 Task: Create a section Agile Achievers and in the section, add a milestone Mobile App Development in the project AdvantEdge
Action: Mouse moved to (63, 73)
Screenshot: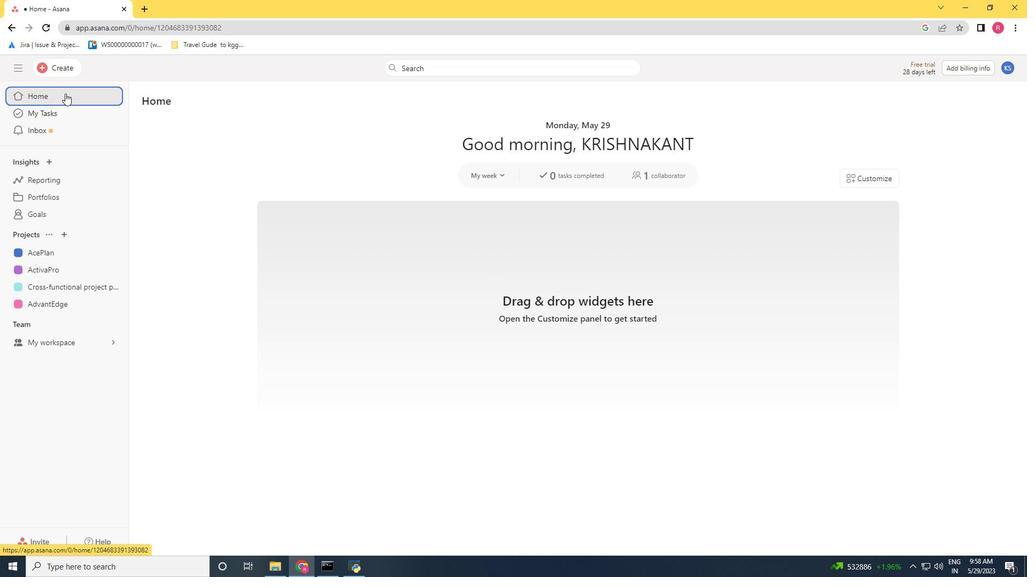 
Action: Mouse pressed left at (63, 73)
Screenshot: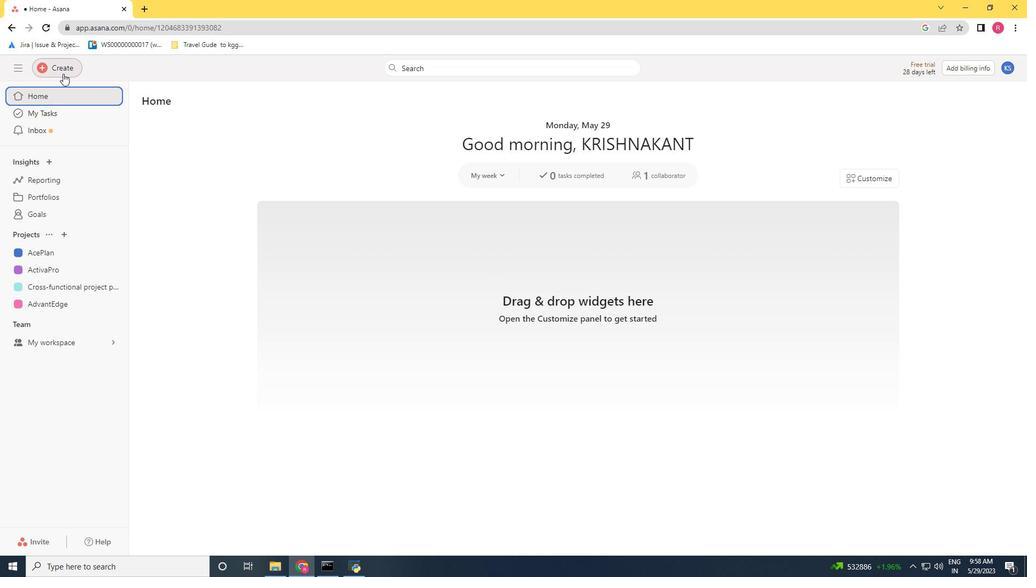 
Action: Mouse moved to (63, 72)
Screenshot: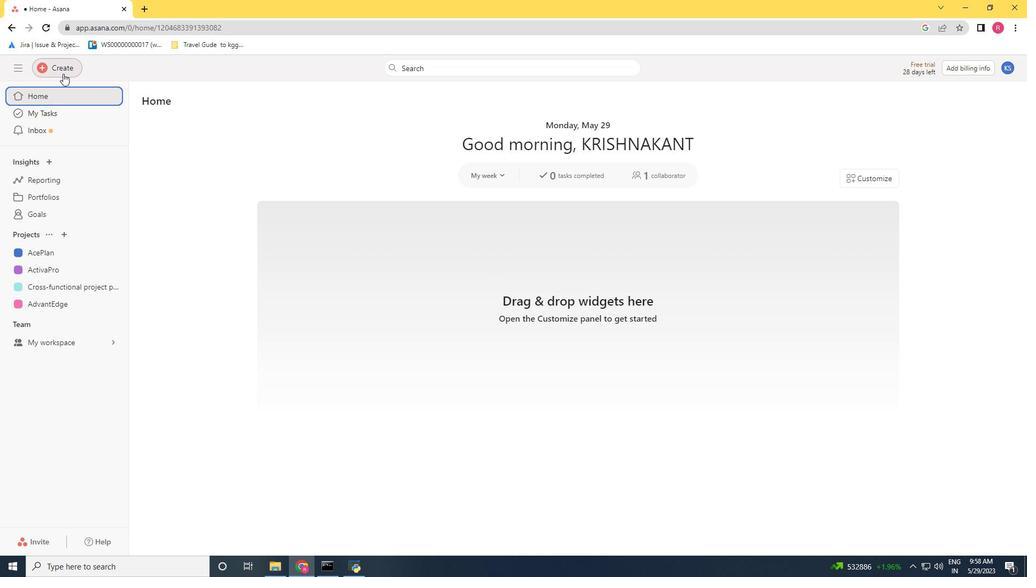 
Action: Mouse pressed left at (63, 72)
Screenshot: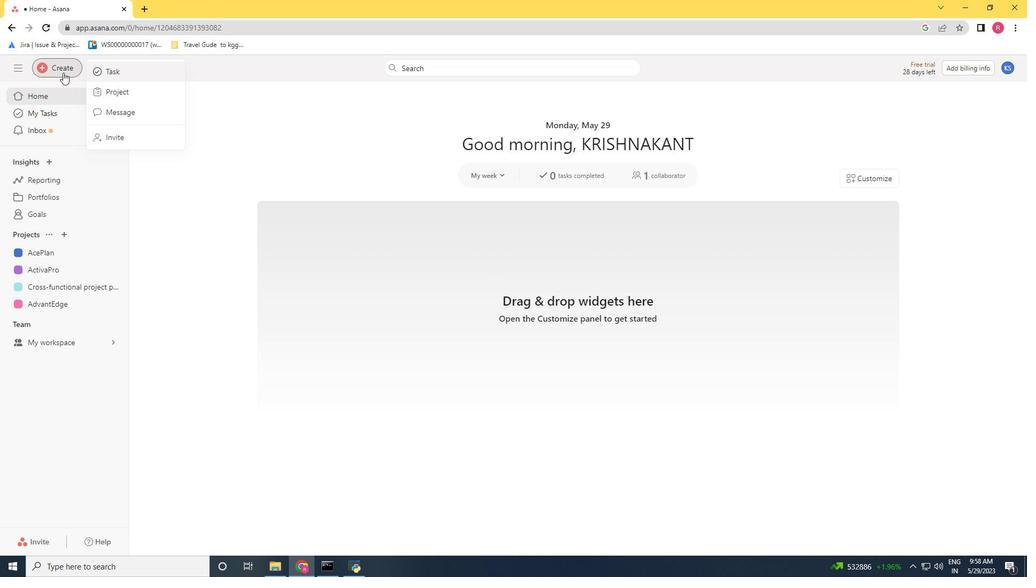 
Action: Mouse moved to (73, 311)
Screenshot: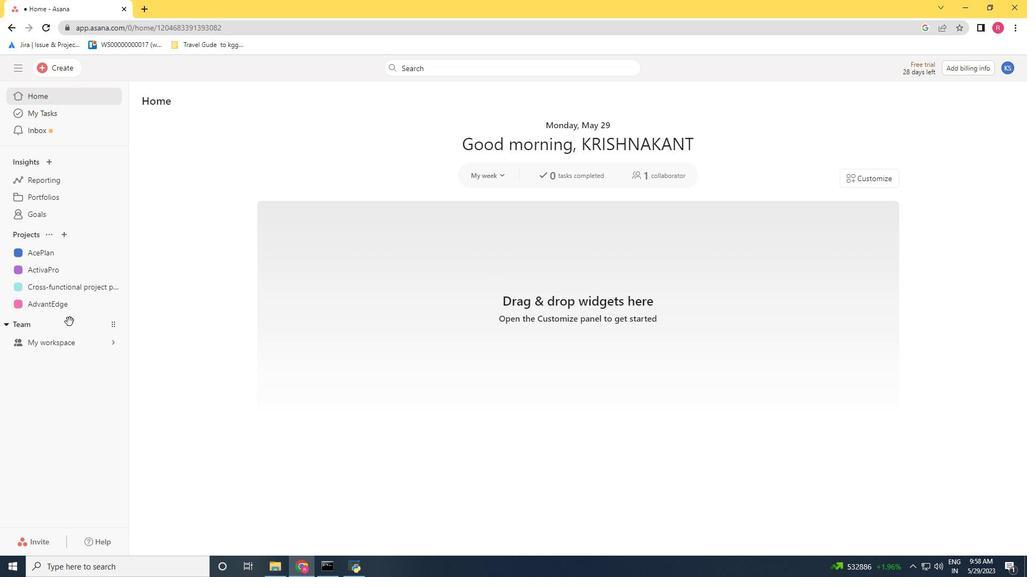 
Action: Mouse pressed left at (73, 311)
Screenshot: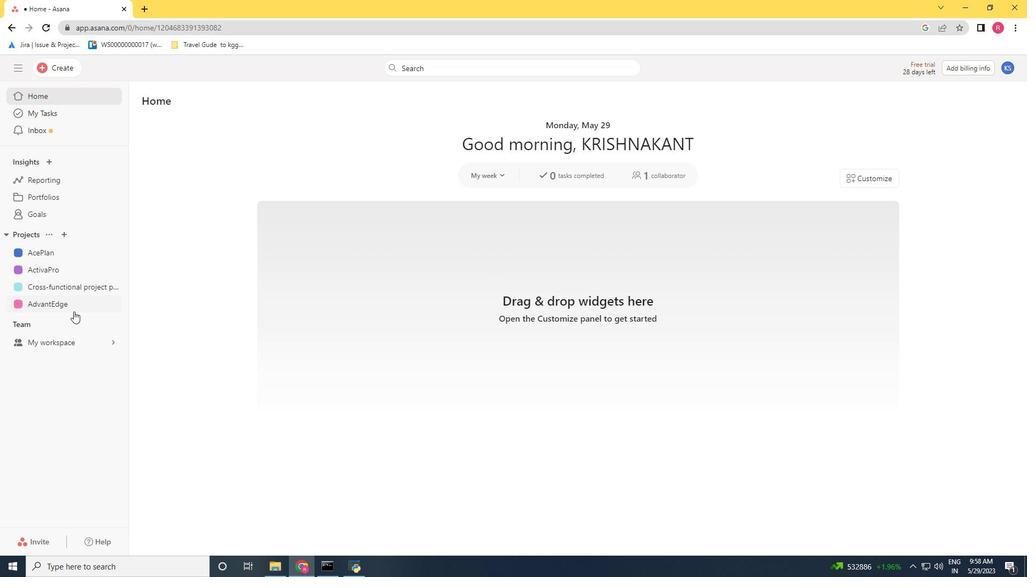 
Action: Mouse moved to (200, 484)
Screenshot: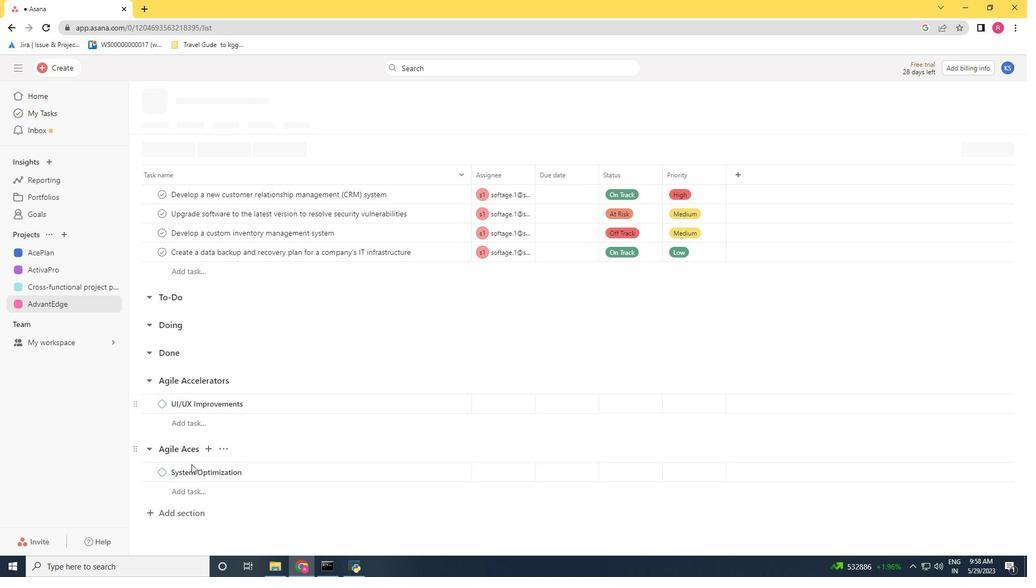 
Action: Mouse scrolled (200, 483) with delta (0, 0)
Screenshot: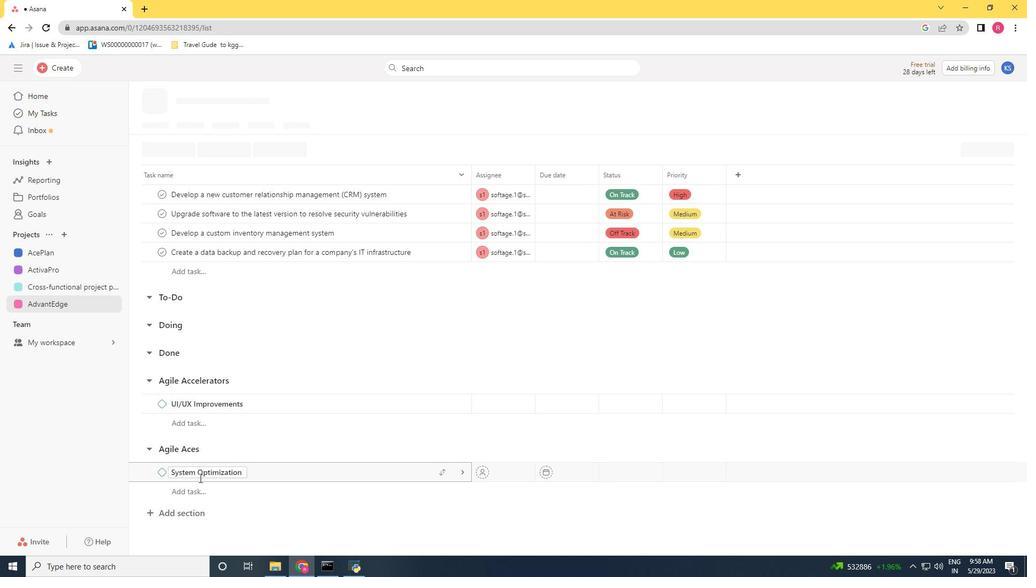 
Action: Mouse moved to (196, 499)
Screenshot: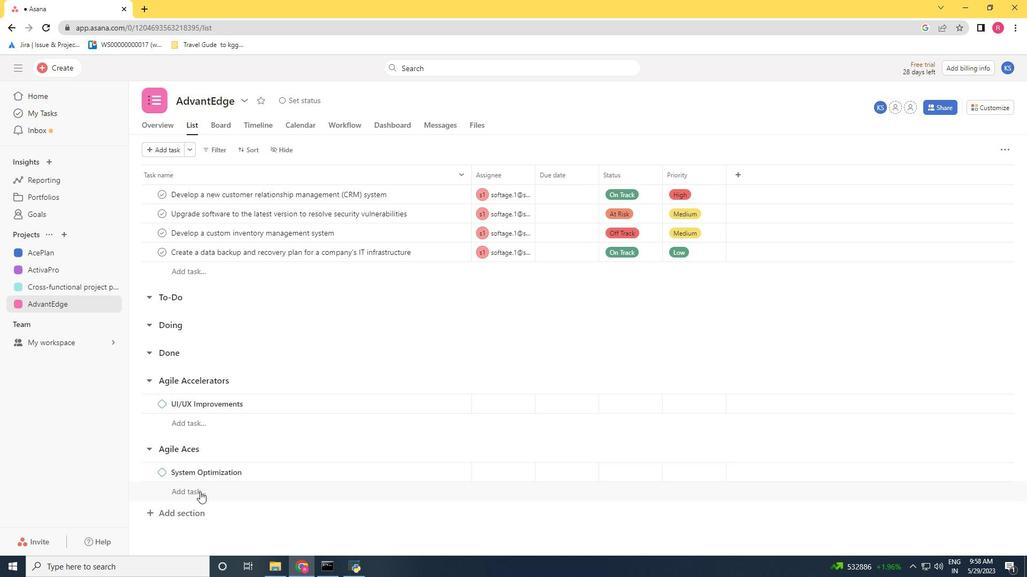 
Action: Mouse scrolled (200, 493) with delta (0, 0)
Screenshot: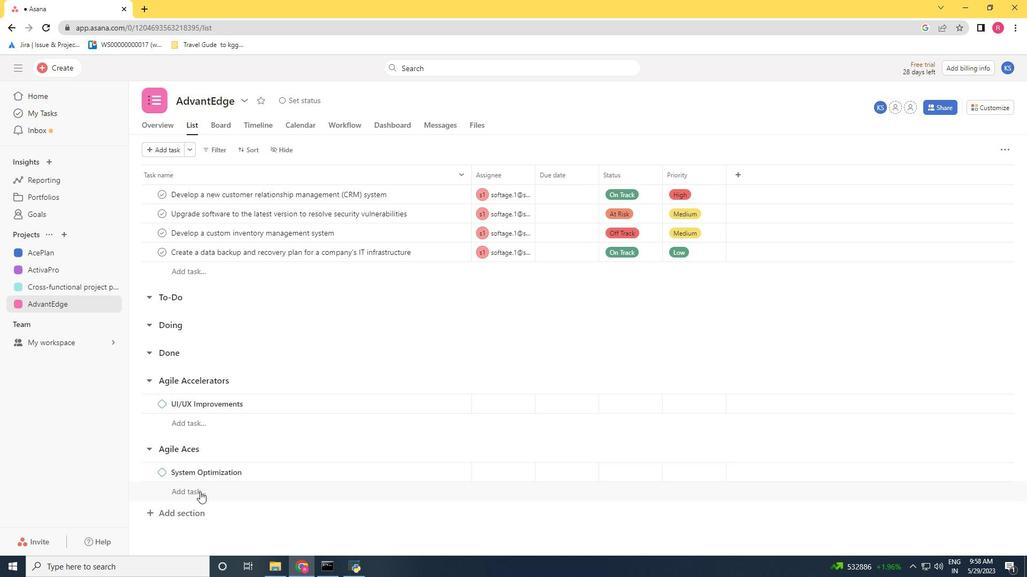 
Action: Mouse moved to (196, 499)
Screenshot: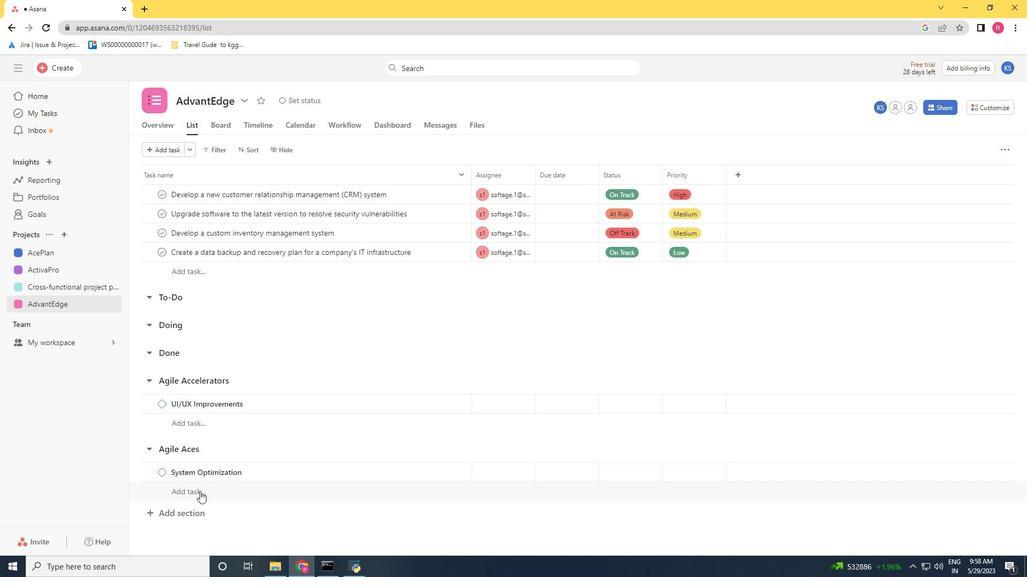 
Action: Mouse scrolled (199, 497) with delta (0, 0)
Screenshot: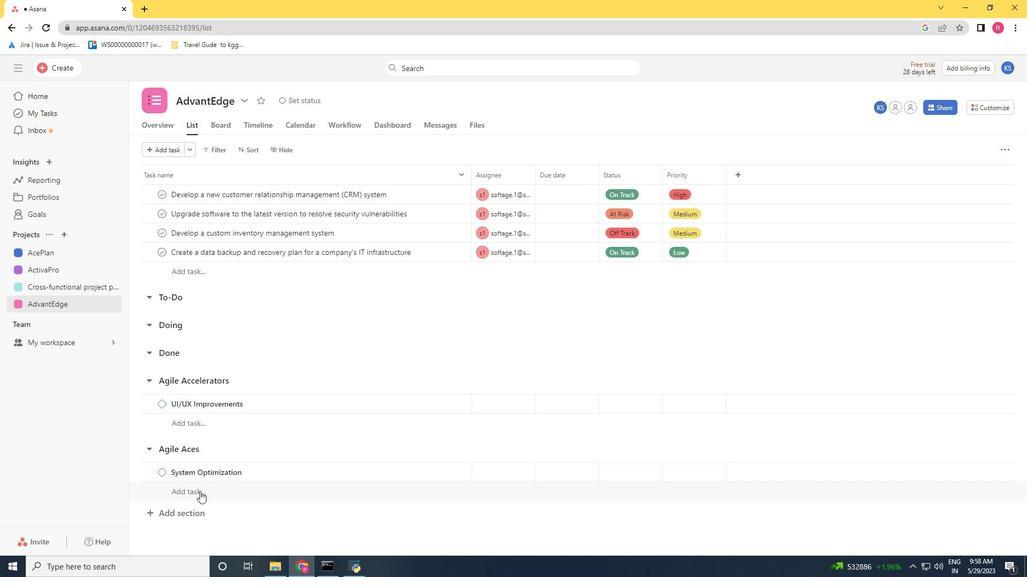 
Action: Mouse moved to (185, 513)
Screenshot: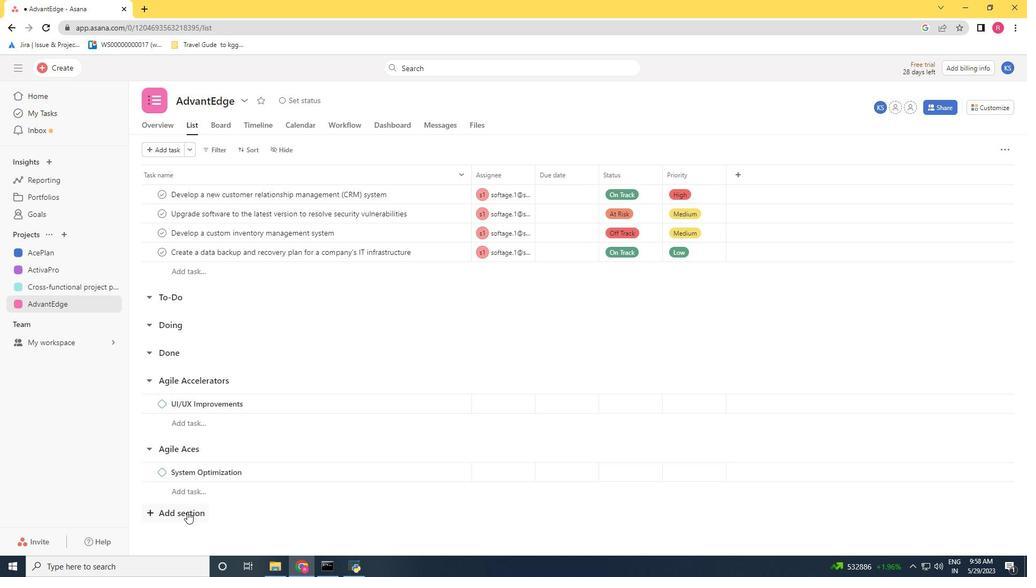 
Action: Mouse pressed left at (185, 513)
Screenshot: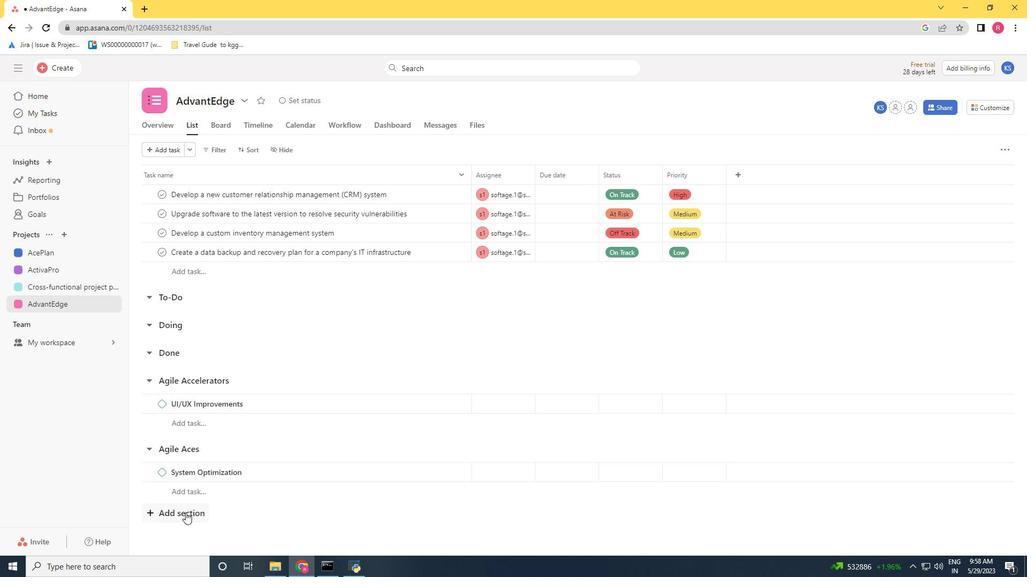 
Action: Key pressed <Key.shift>Agile<Key.space><Key.space><Key.shift>Achievers<Key.enter>
Screenshot: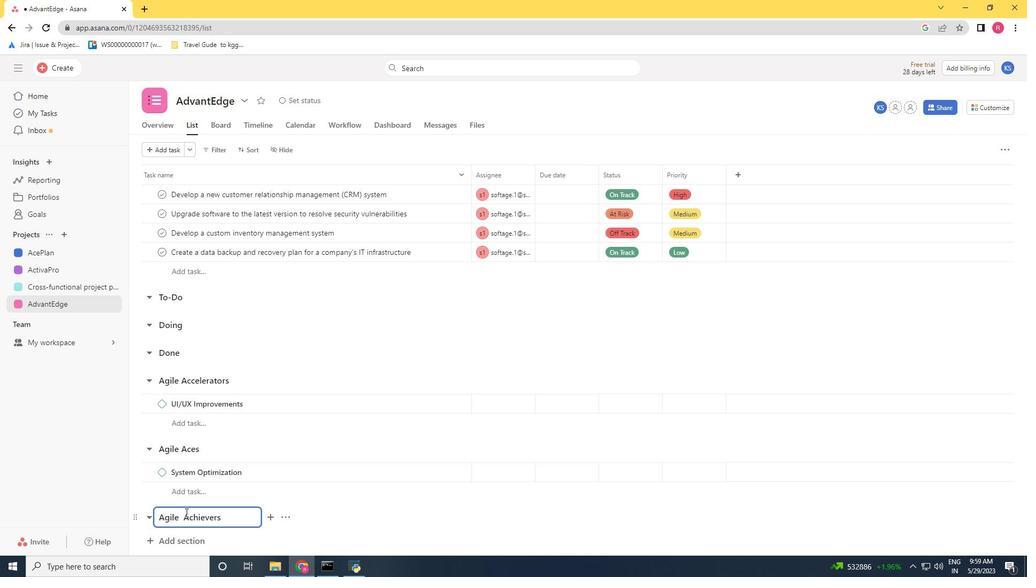 
Action: Mouse scrolled (185, 512) with delta (0, 0)
Screenshot: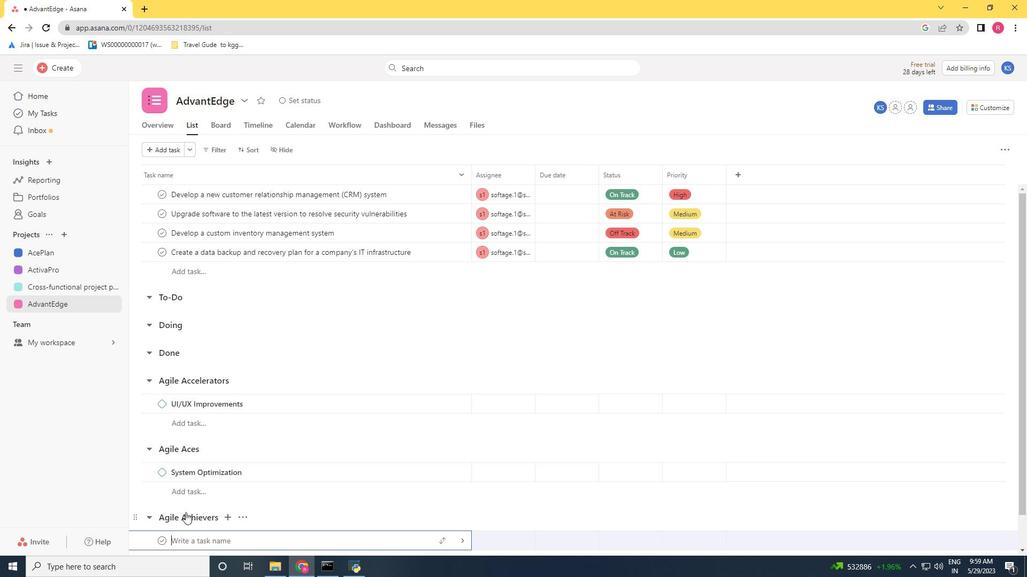 
Action: Key pressed <Key.shift>Mobile<Key.space><Key.shift><Key.shift><Key.shift><Key.shift><Key.shift><Key.shift><Key.shift><Key.shift><Key.shift><Key.shift><Key.shift><Key.shift><Key.shift><Key.shift><Key.shift><Key.shift><Key.shift><Key.shift><Key.shift><Key.shift>App<Key.space><Key.shift>Development<Key.space>
Screenshot: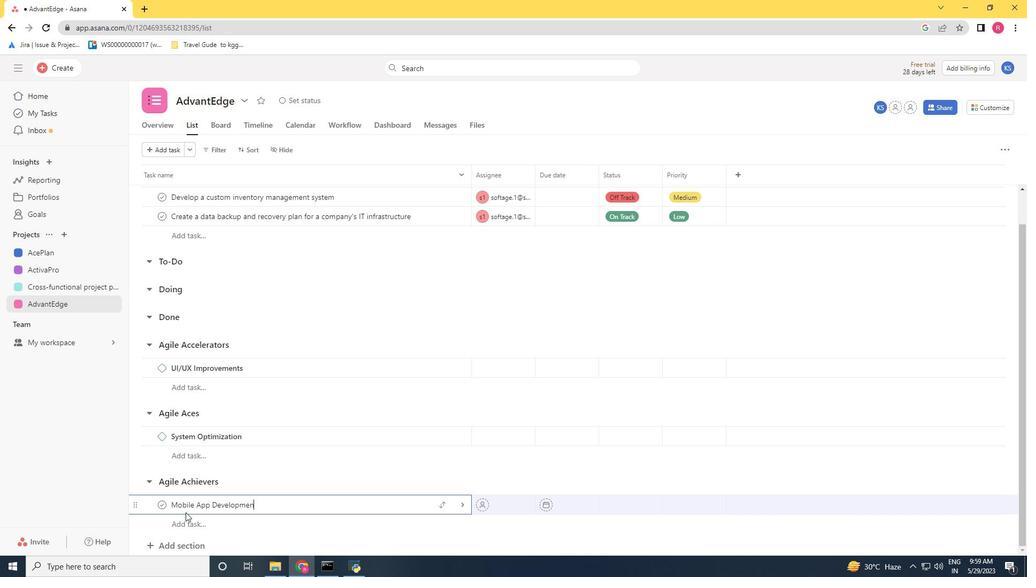 
Action: Mouse moved to (274, 505)
Screenshot: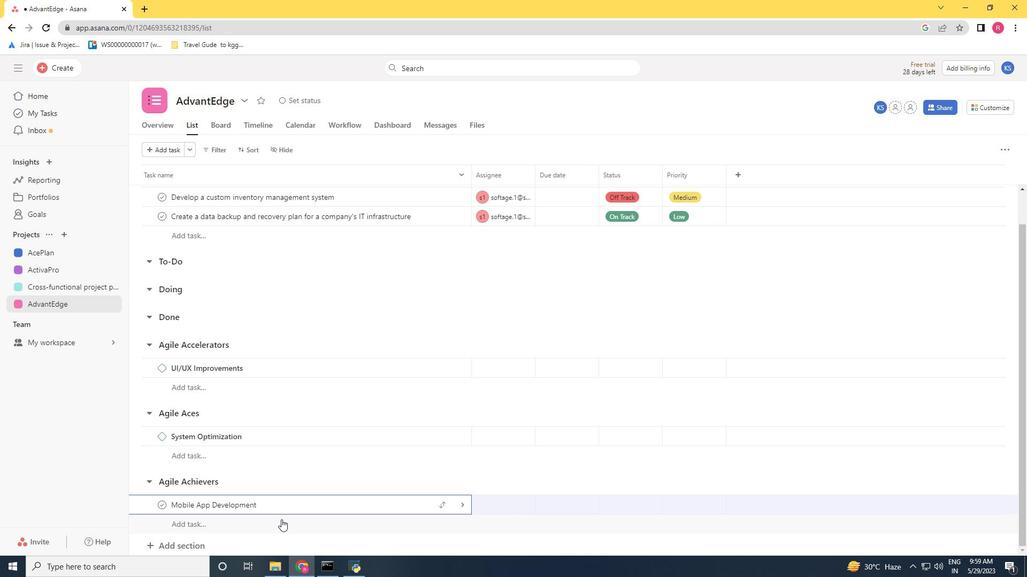 
Action: Mouse pressed right at (274, 505)
Screenshot: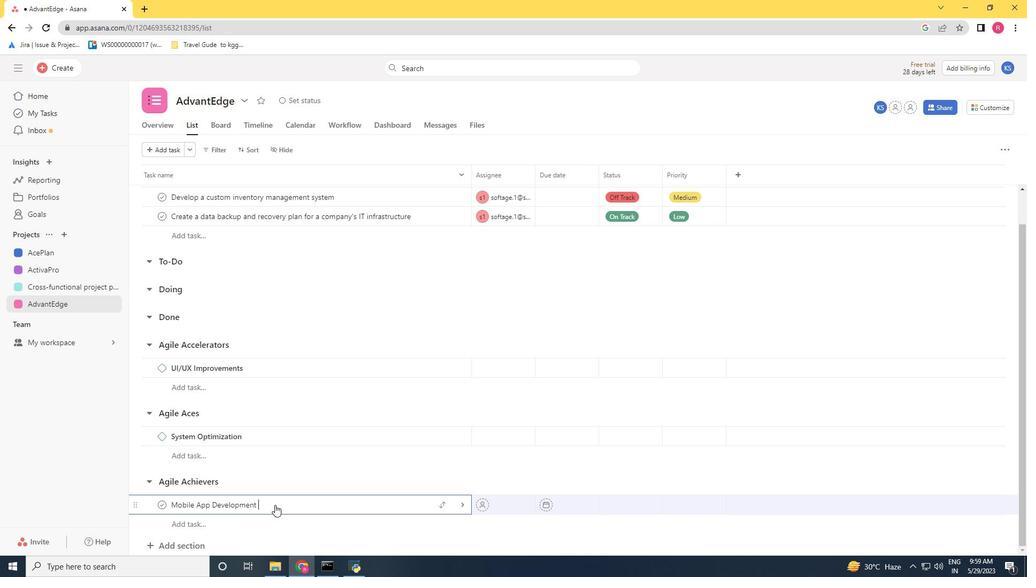 
Action: Mouse moved to (318, 452)
Screenshot: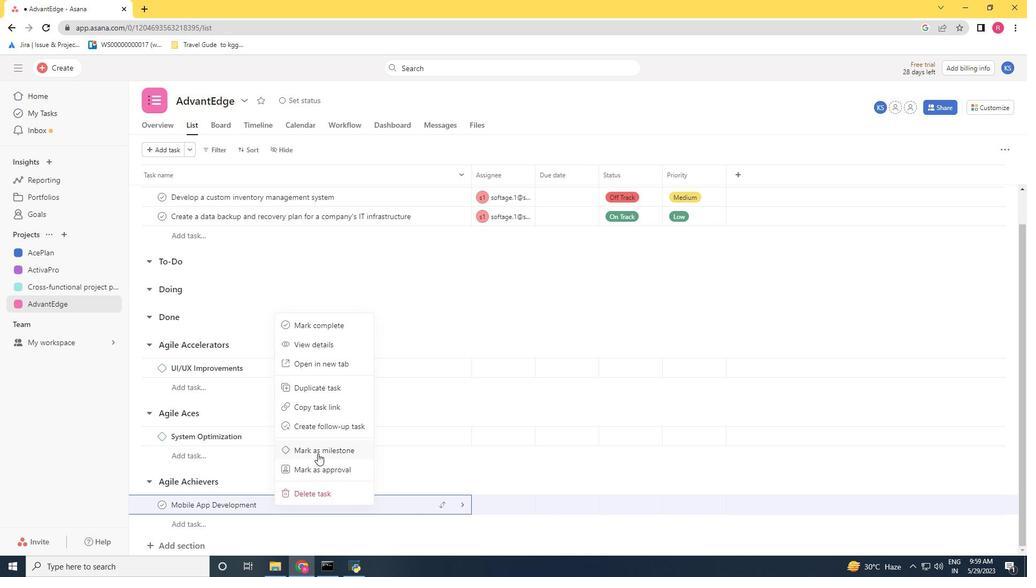 
Action: Mouse pressed left at (318, 452)
Screenshot: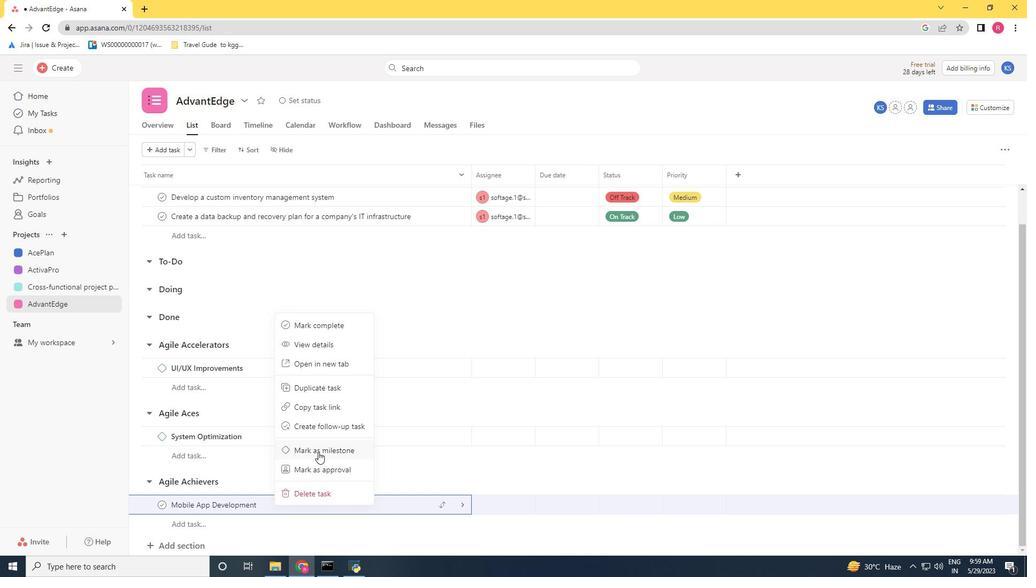 
Action: Mouse moved to (314, 447)
Screenshot: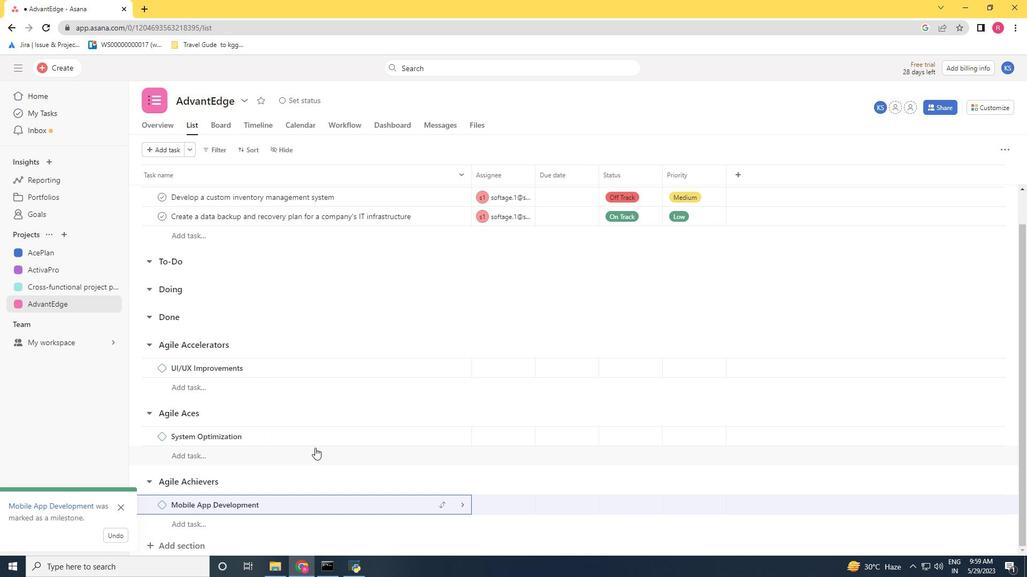 
